 Task: Sort the products in the category "Danishes" by price (highest first).
Action: Mouse moved to (23, 98)
Screenshot: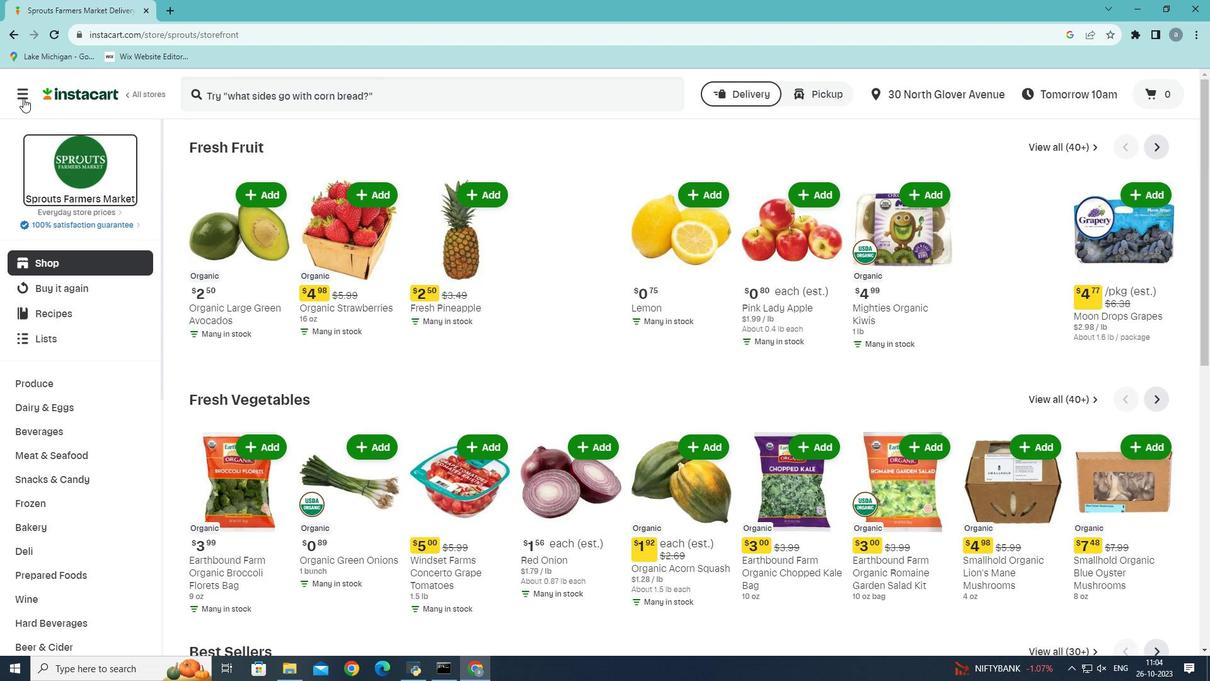 
Action: Mouse pressed left at (23, 98)
Screenshot: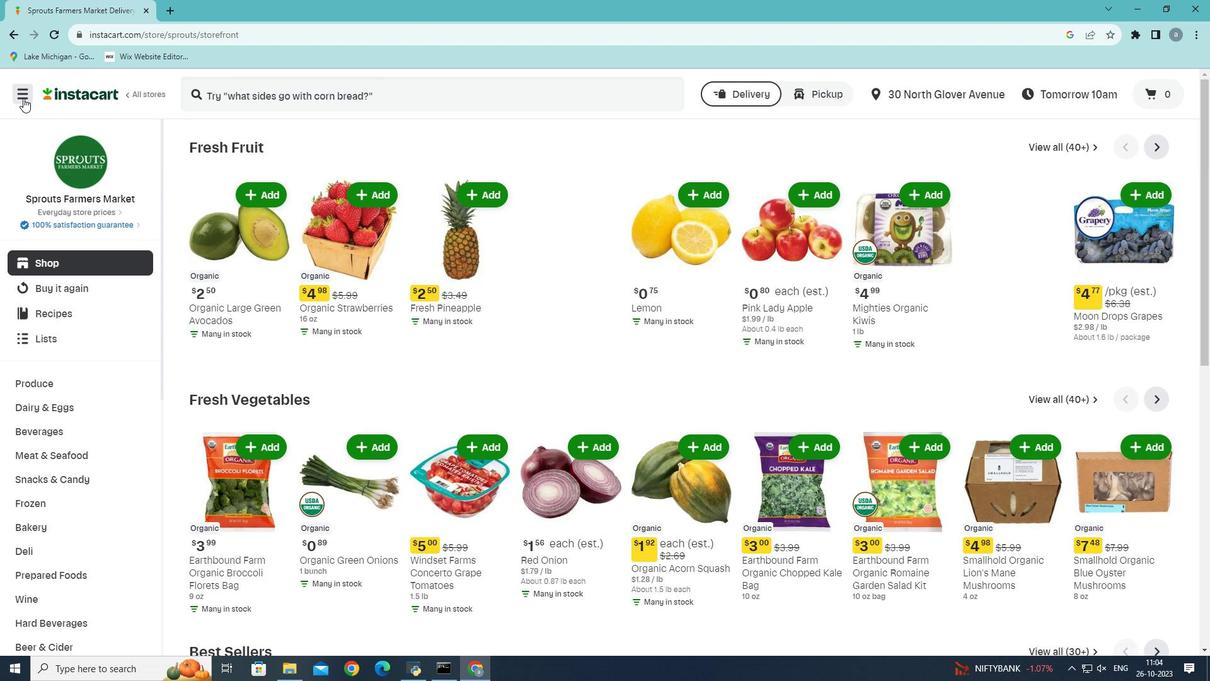 
Action: Mouse moved to (58, 369)
Screenshot: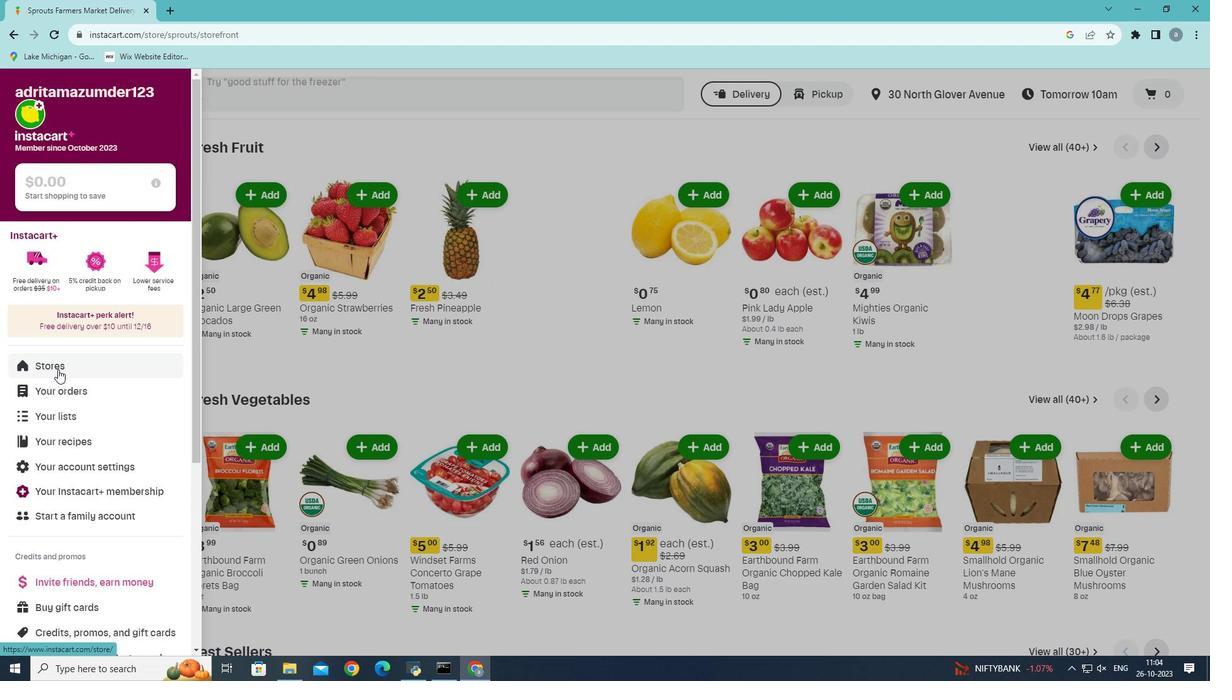 
Action: Mouse pressed left at (58, 369)
Screenshot: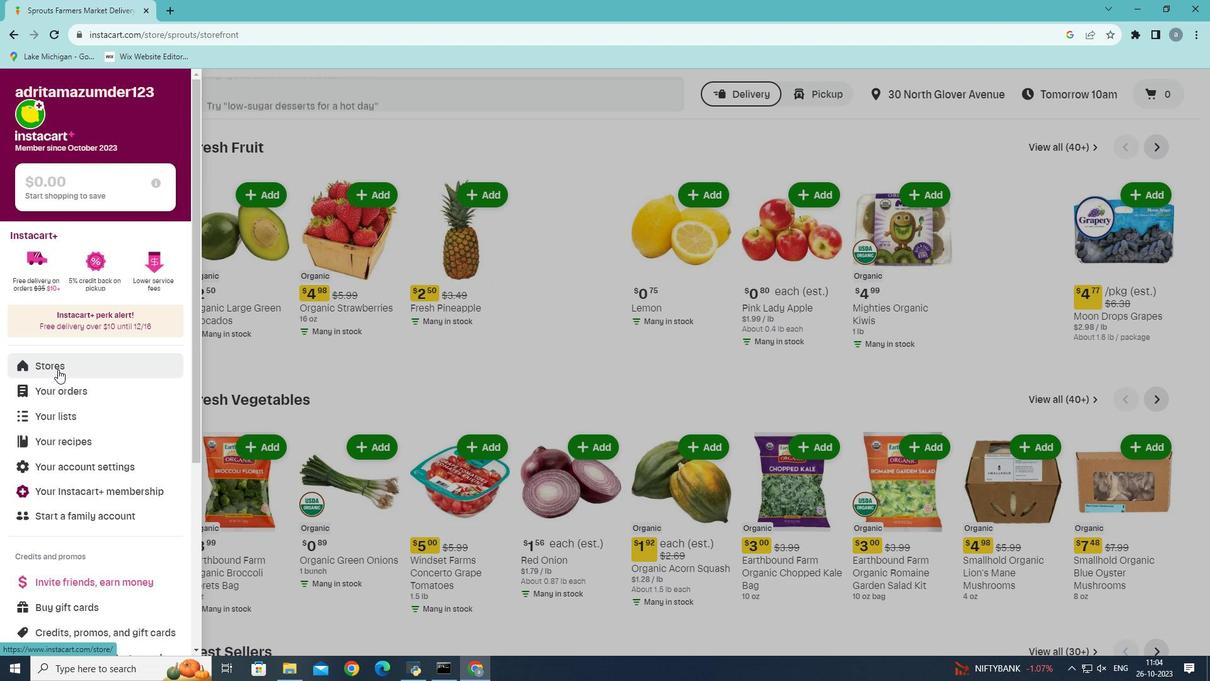 
Action: Mouse moved to (304, 143)
Screenshot: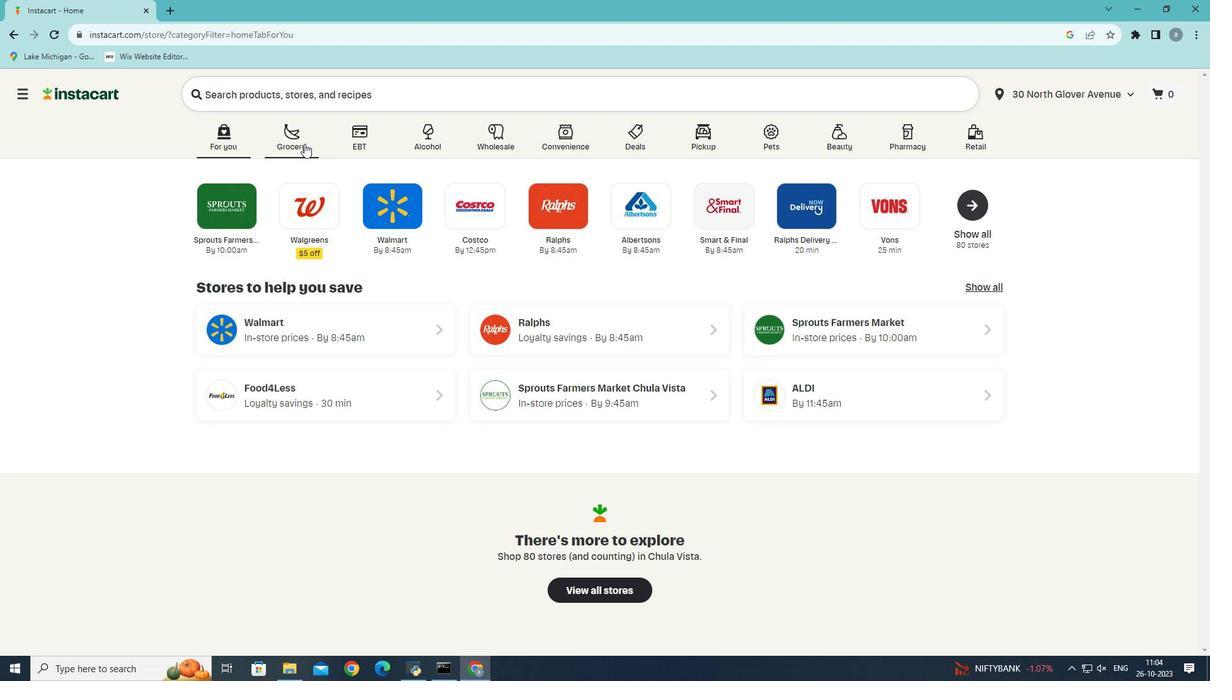 
Action: Mouse pressed left at (304, 143)
Screenshot: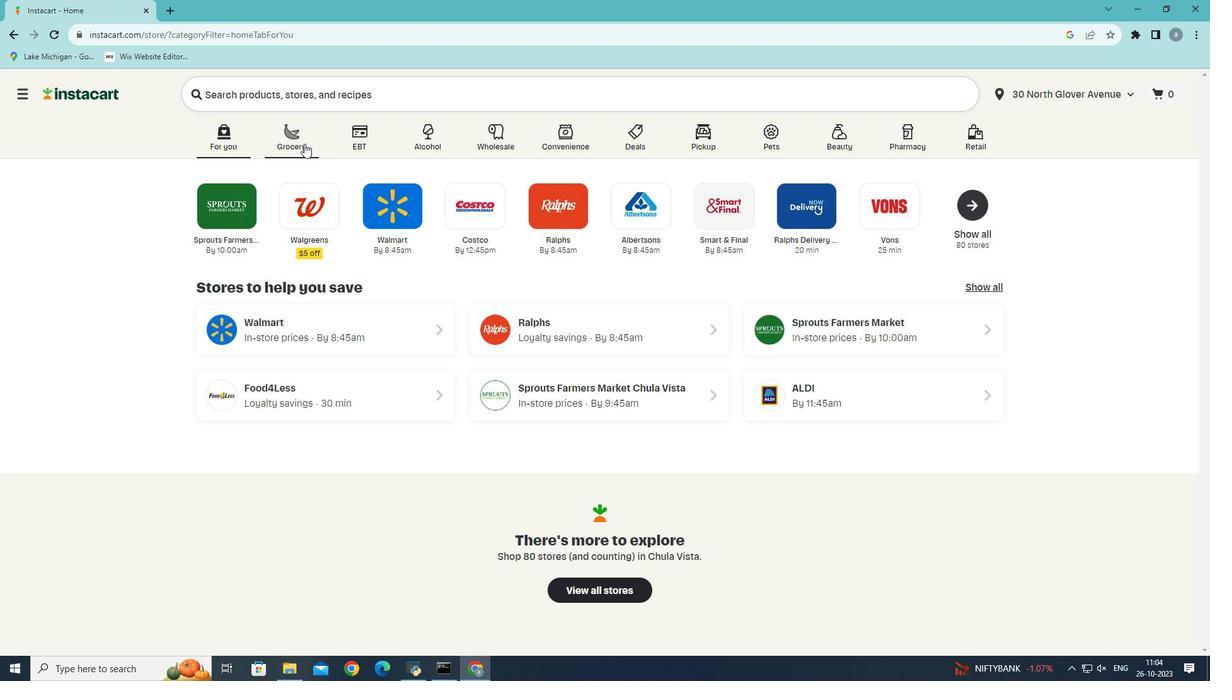 
Action: Mouse moved to (344, 368)
Screenshot: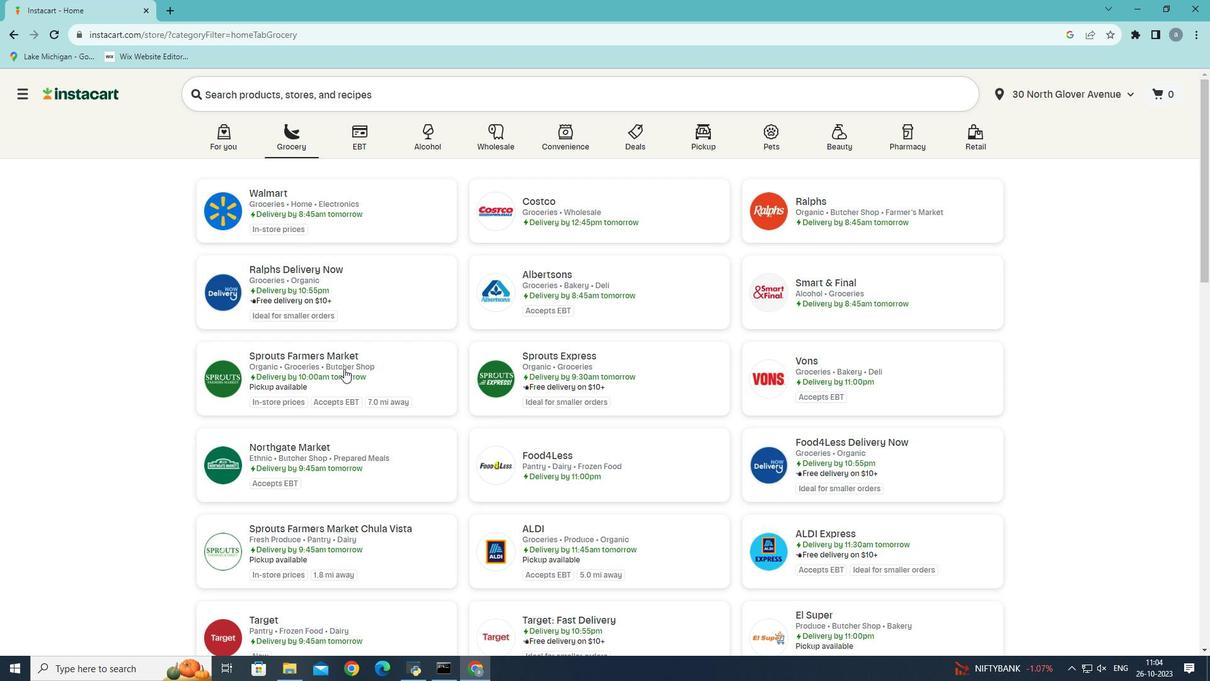 
Action: Mouse pressed left at (344, 368)
Screenshot: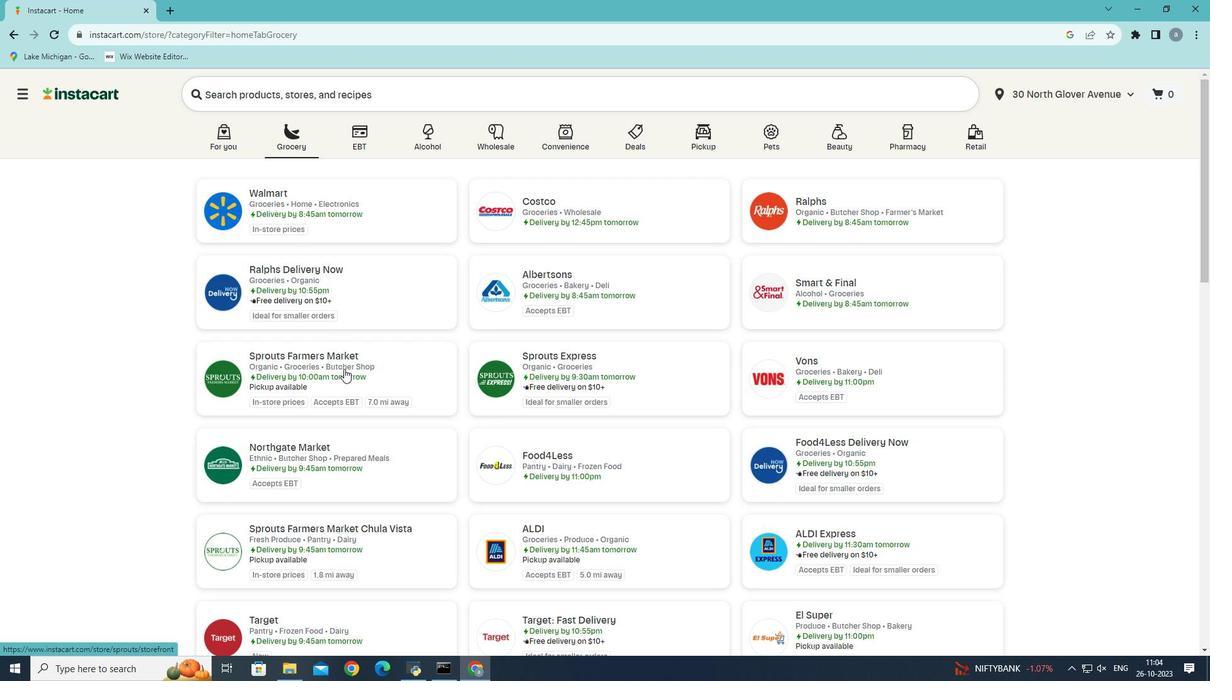 
Action: Mouse moved to (48, 530)
Screenshot: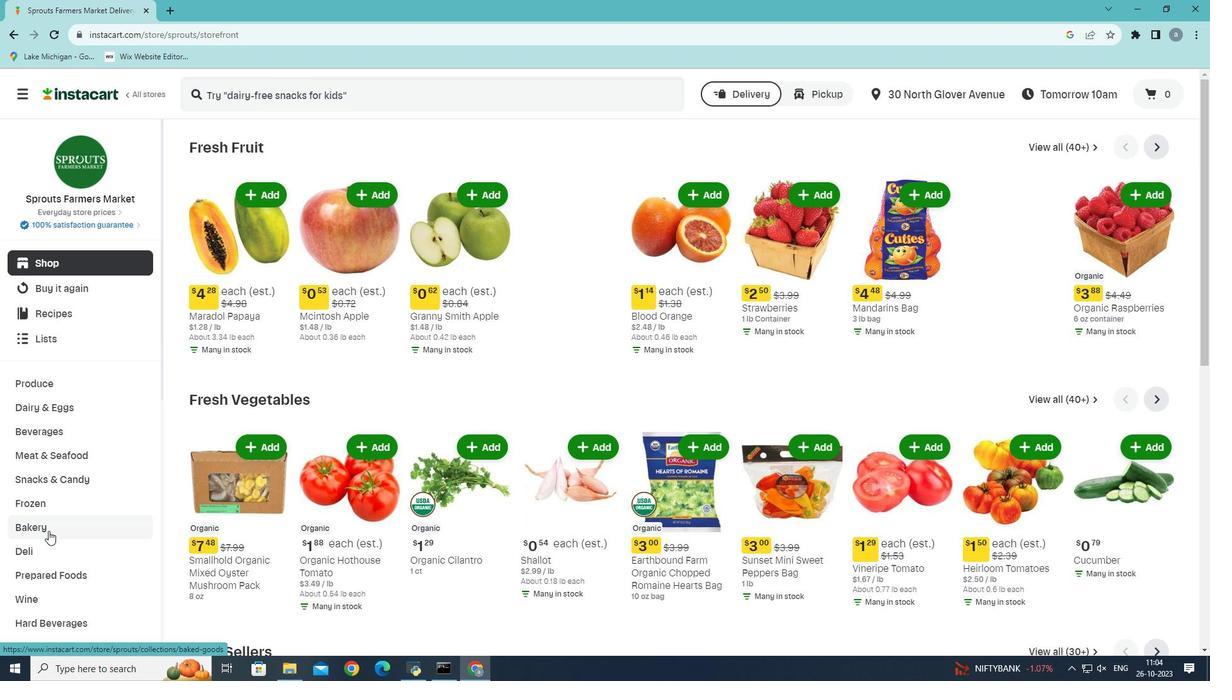 
Action: Mouse pressed left at (48, 530)
Screenshot: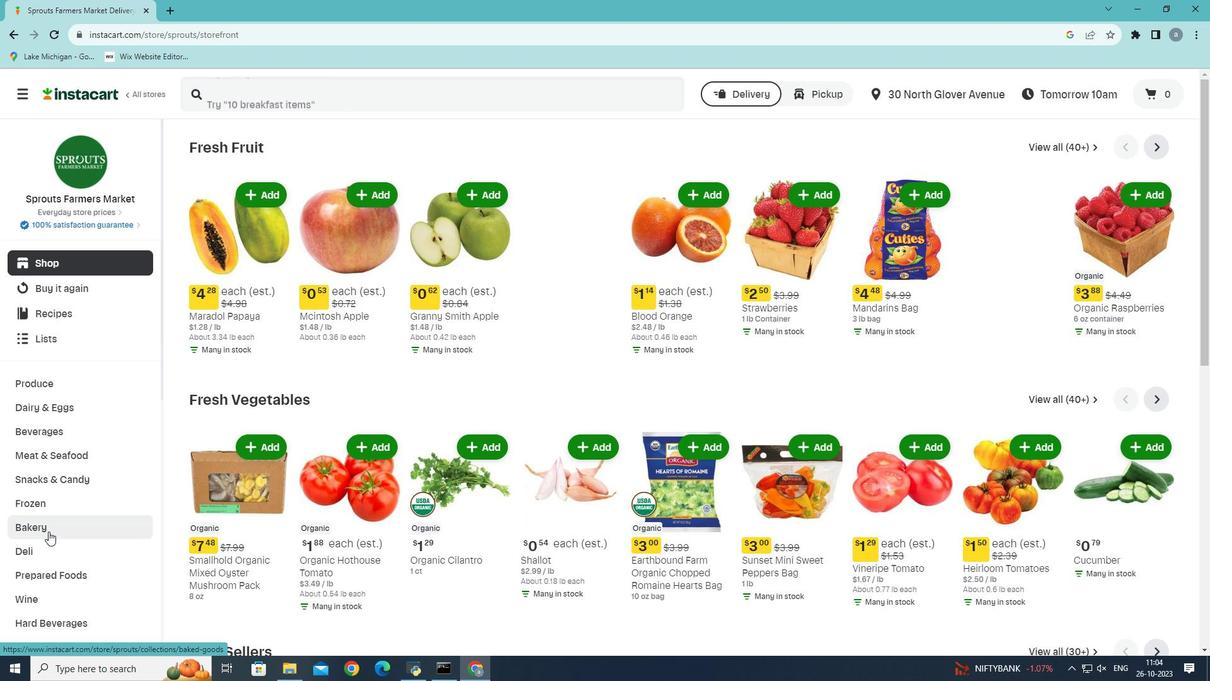 
Action: Mouse moved to (749, 175)
Screenshot: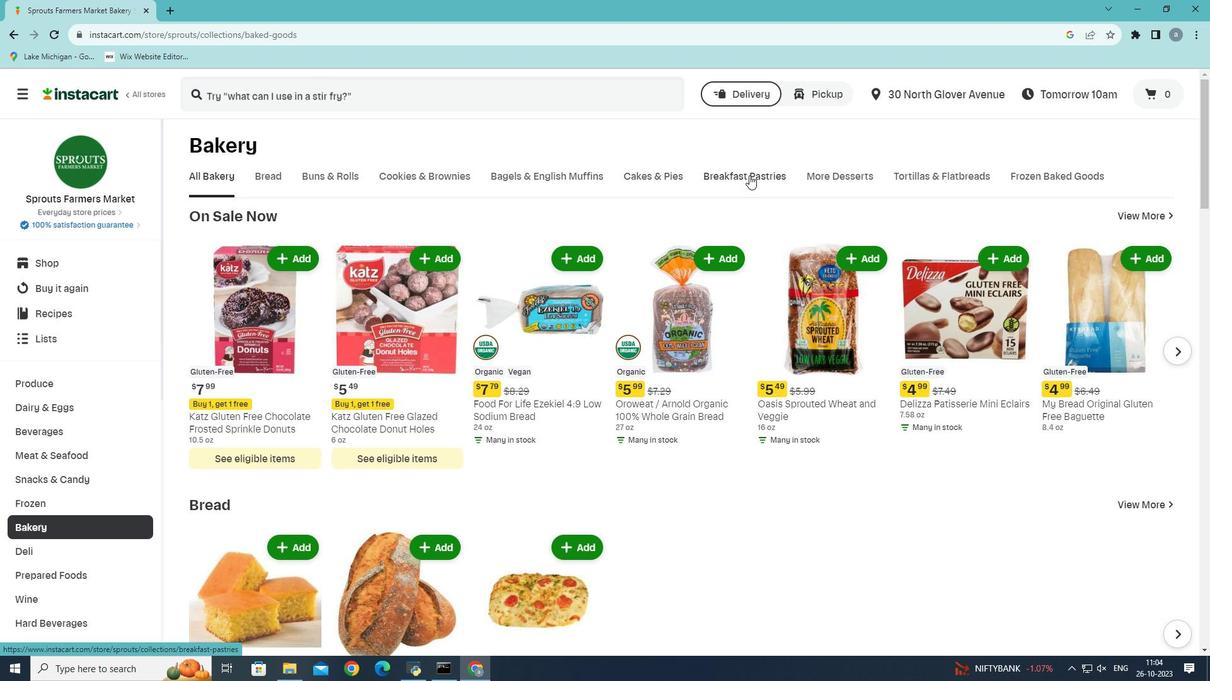 
Action: Mouse pressed left at (749, 175)
Screenshot: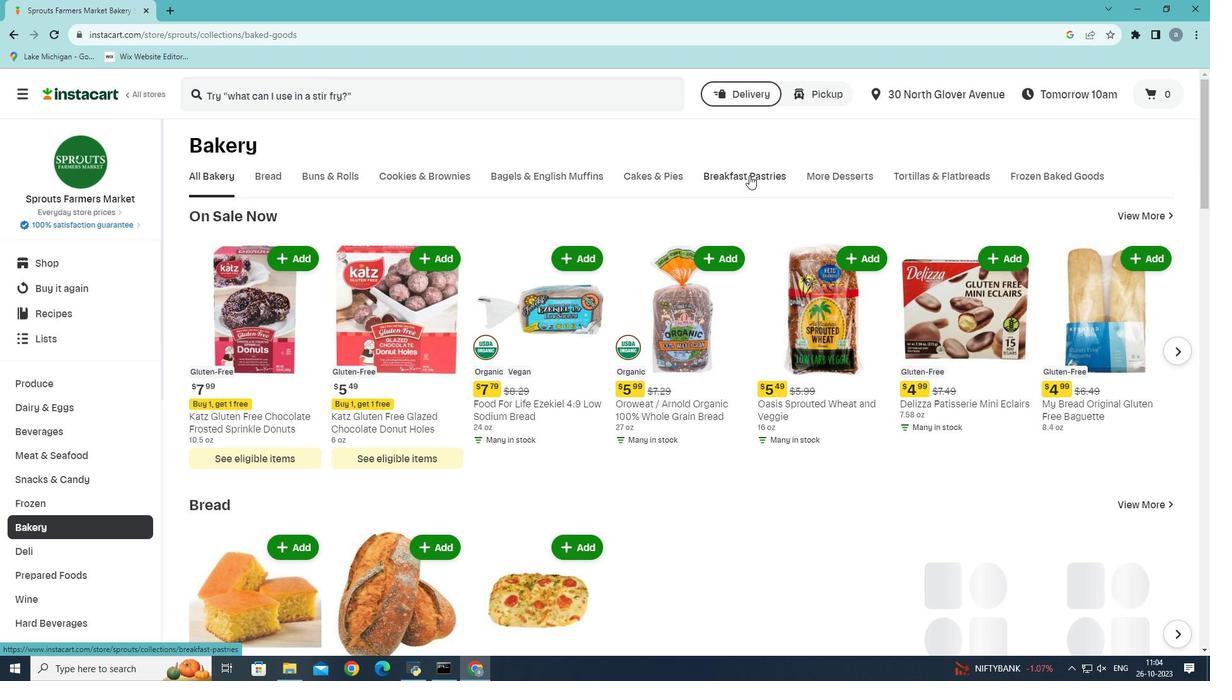 
Action: Mouse moved to (582, 235)
Screenshot: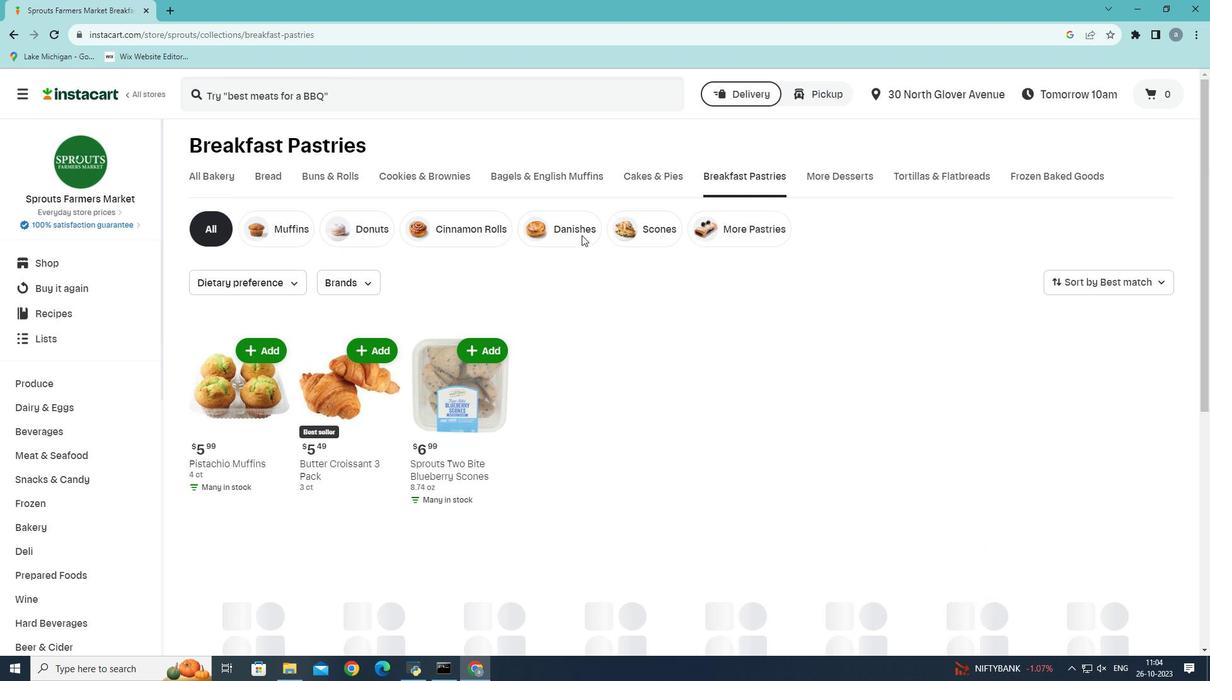 
Action: Mouse pressed left at (582, 235)
Screenshot: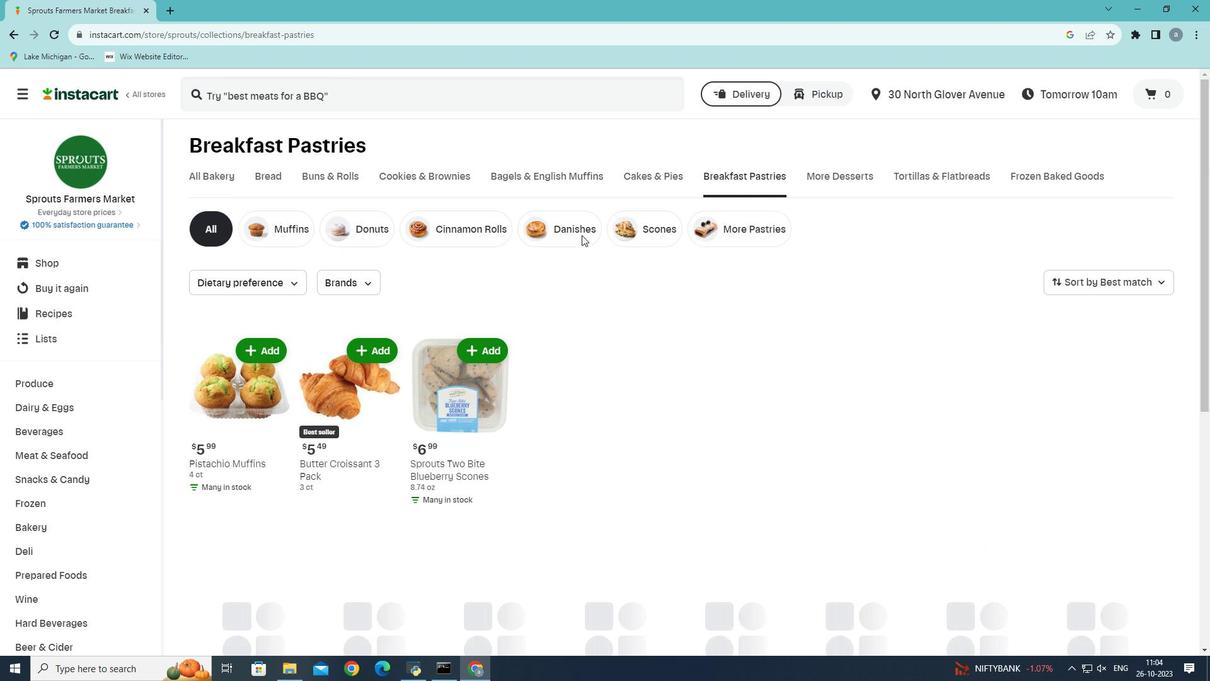 
Action: Mouse moved to (1163, 282)
Screenshot: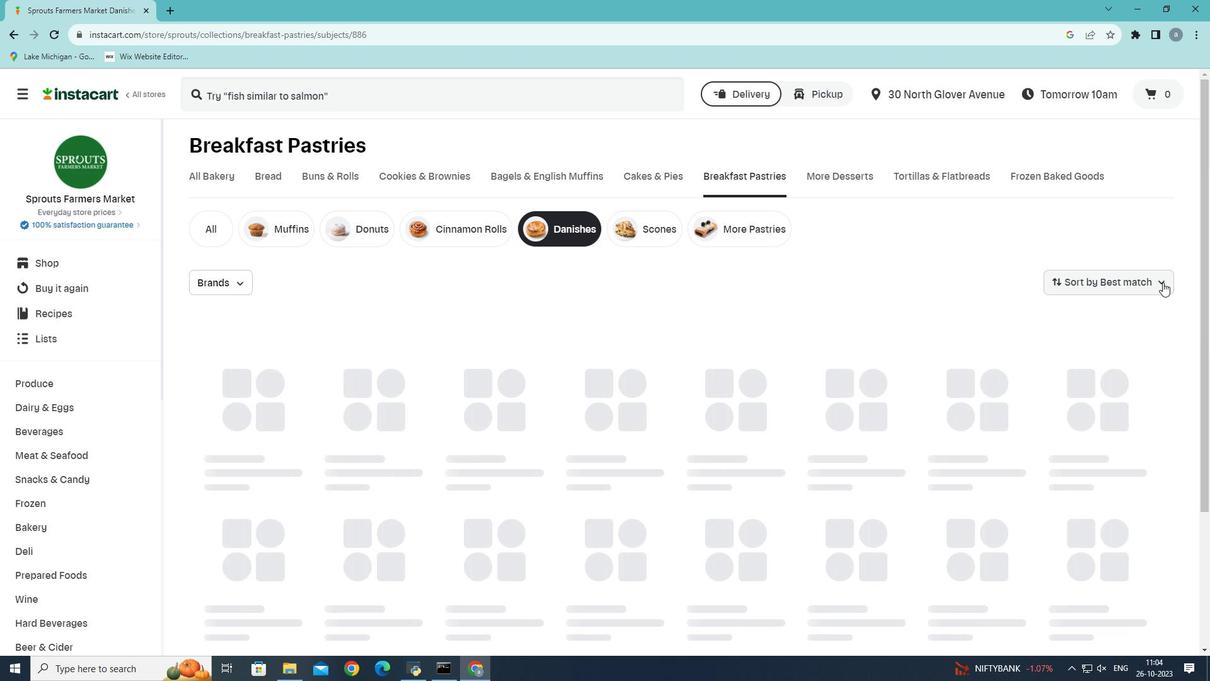 
Action: Mouse pressed left at (1163, 282)
Screenshot: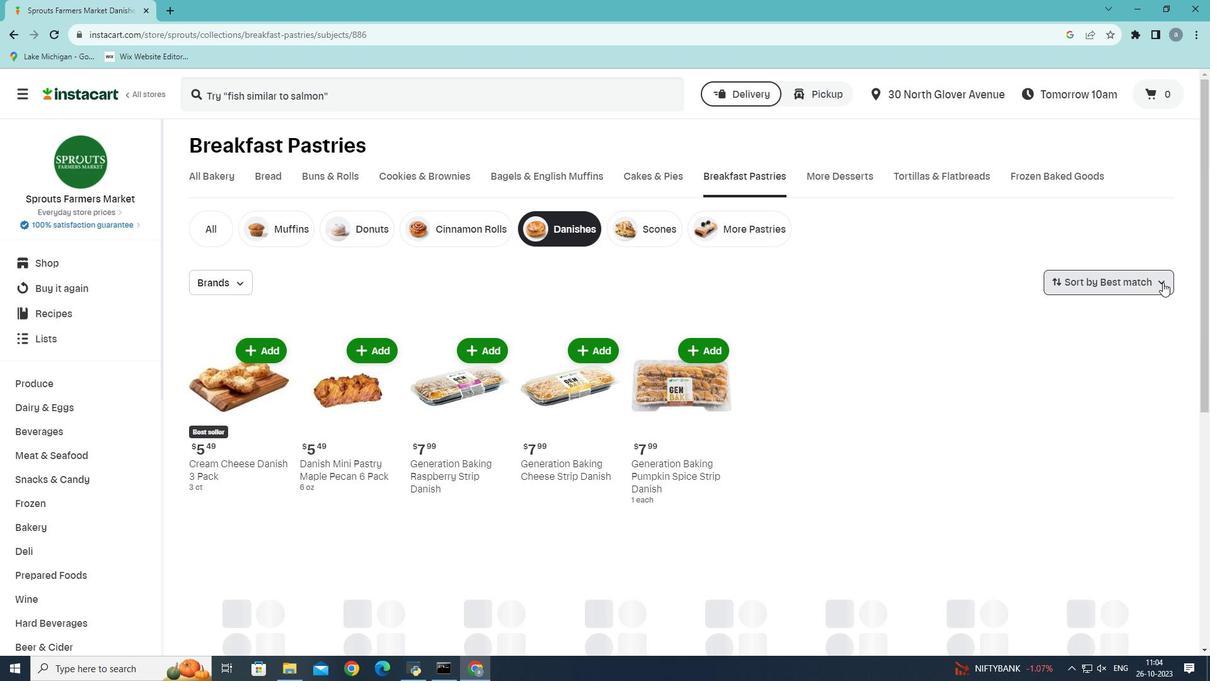 
Action: Mouse moved to (1135, 363)
Screenshot: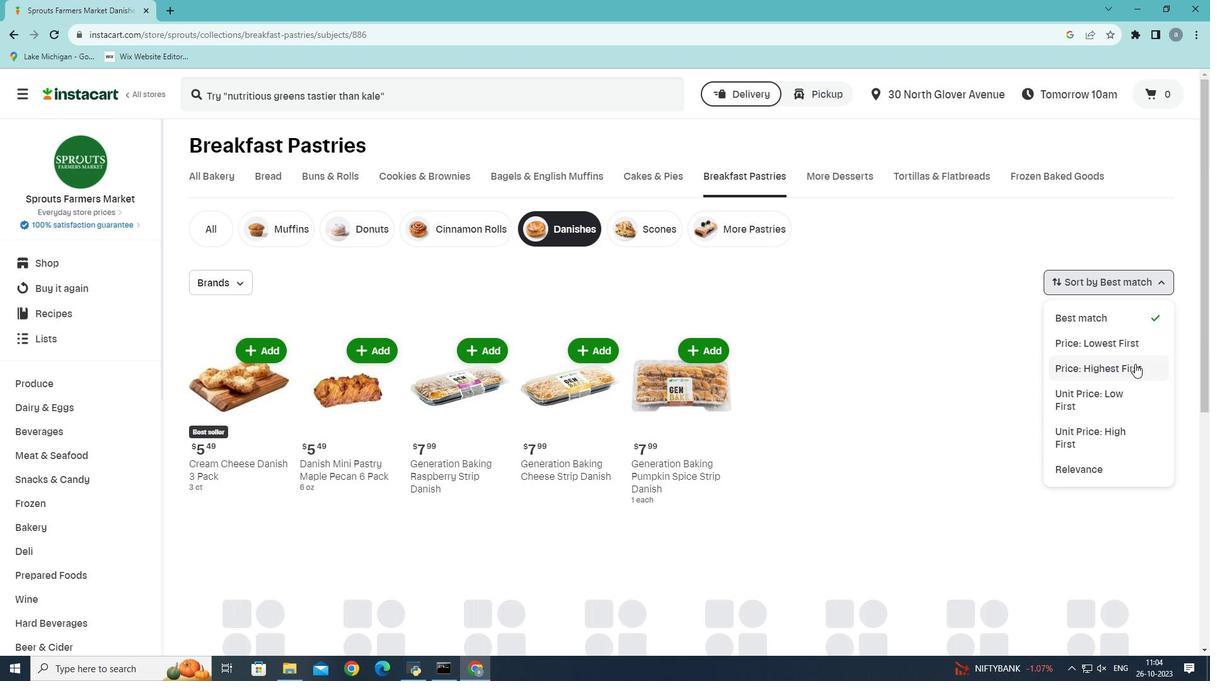 
Action: Mouse pressed left at (1135, 363)
Screenshot: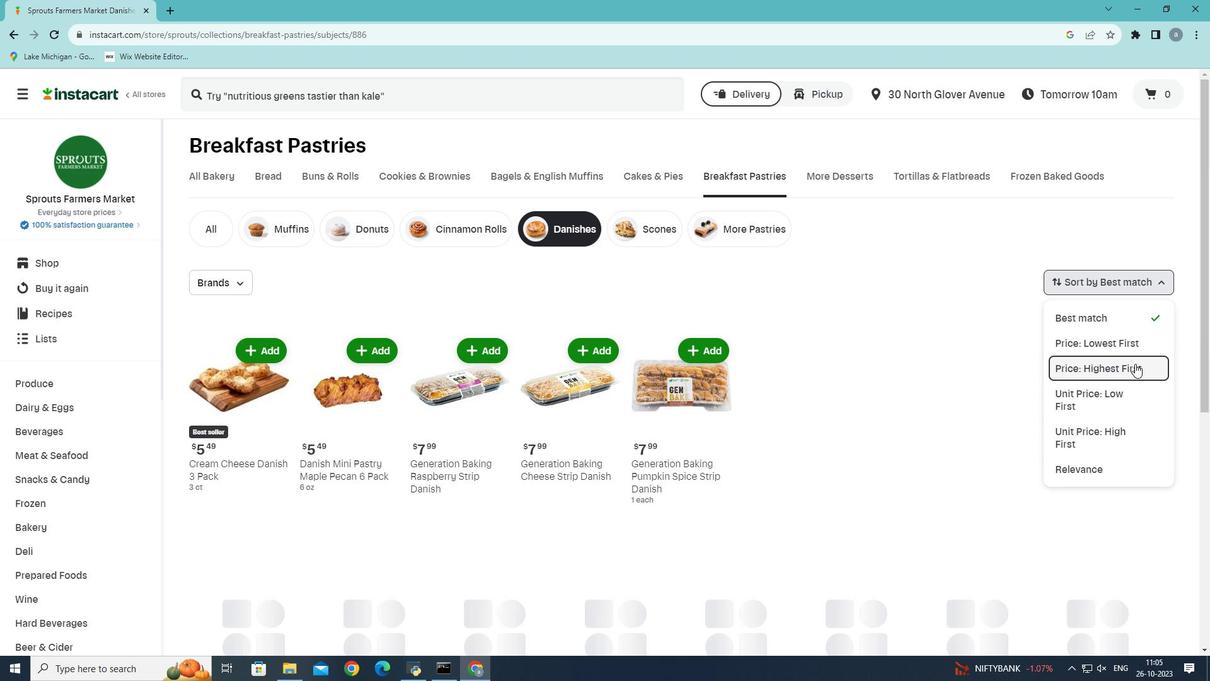 
Action: Mouse moved to (1134, 364)
Screenshot: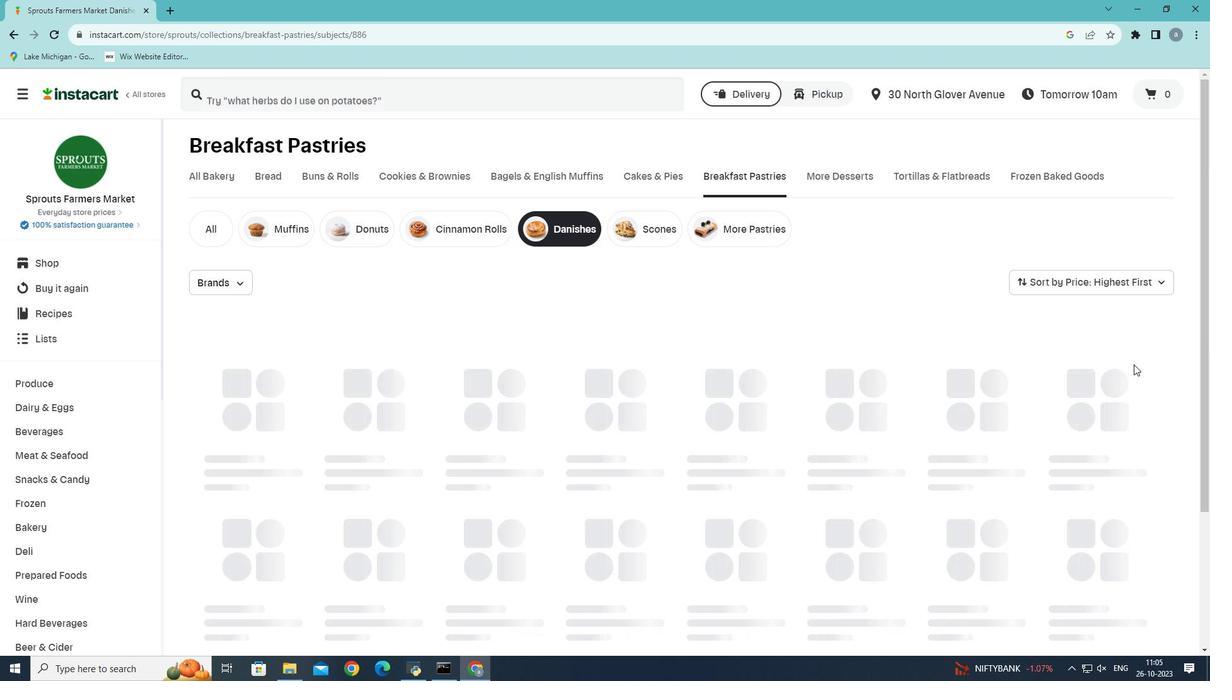 
